 Task: In the  document Love.docxMake this file  'available offline' Check 'Vision History' View the  non- printing characters
Action: Mouse moved to (242, 399)
Screenshot: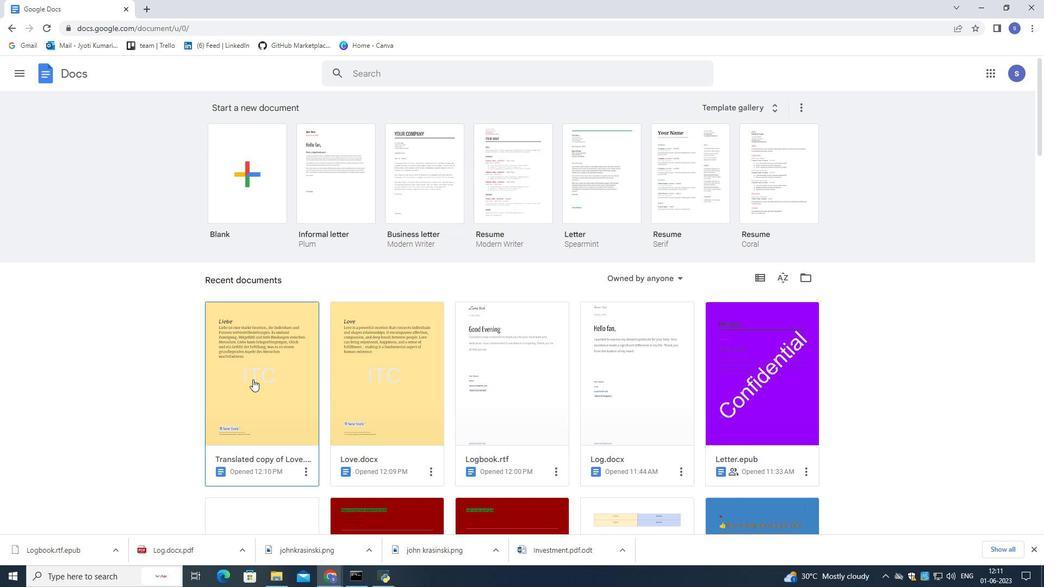 
Action: Mouse pressed left at (242, 399)
Screenshot: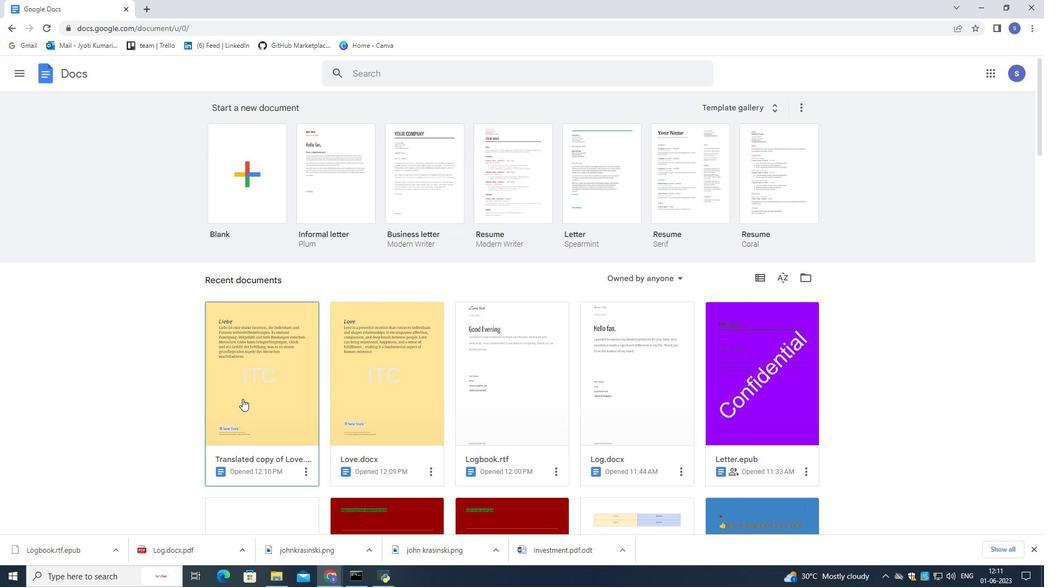 
Action: Mouse pressed left at (242, 399)
Screenshot: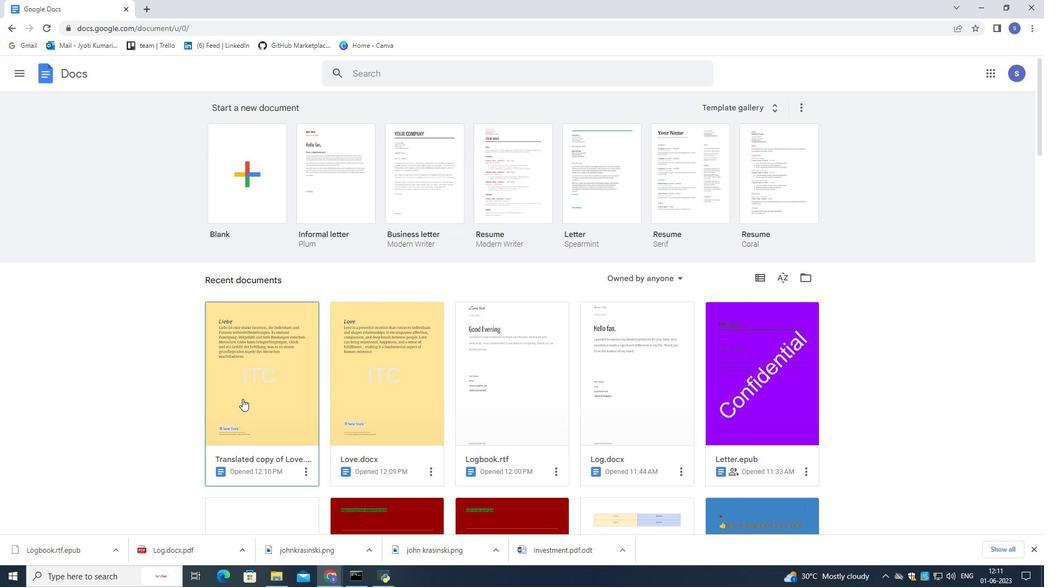 
Action: Mouse moved to (37, 80)
Screenshot: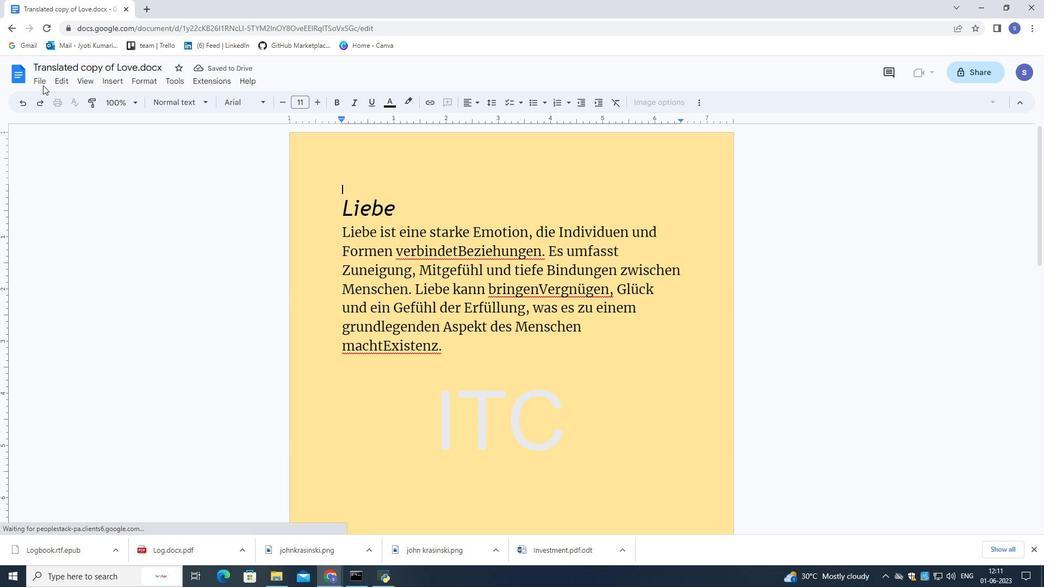 
Action: Mouse pressed left at (37, 80)
Screenshot: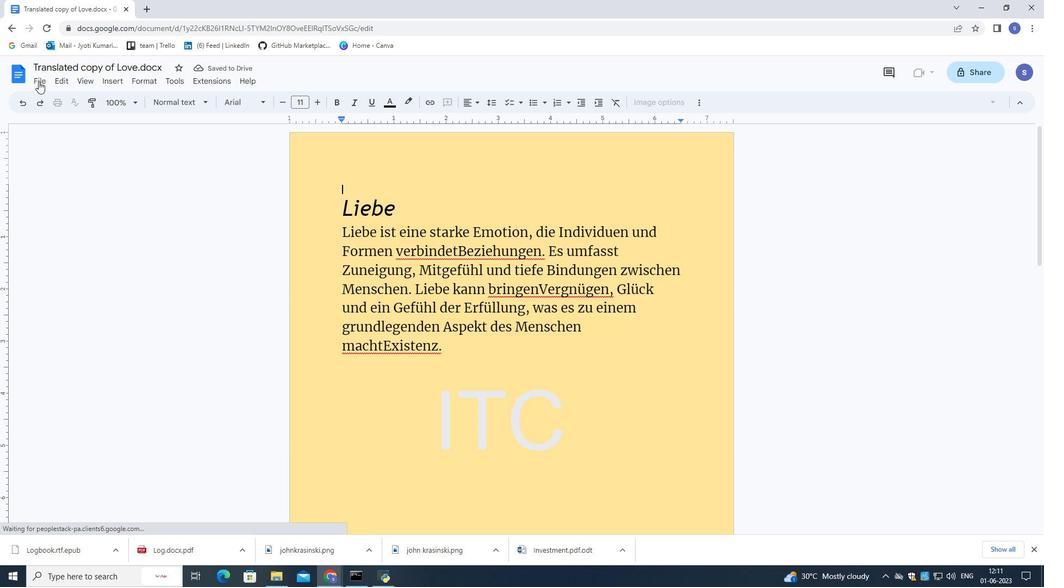 
Action: Mouse moved to (128, 317)
Screenshot: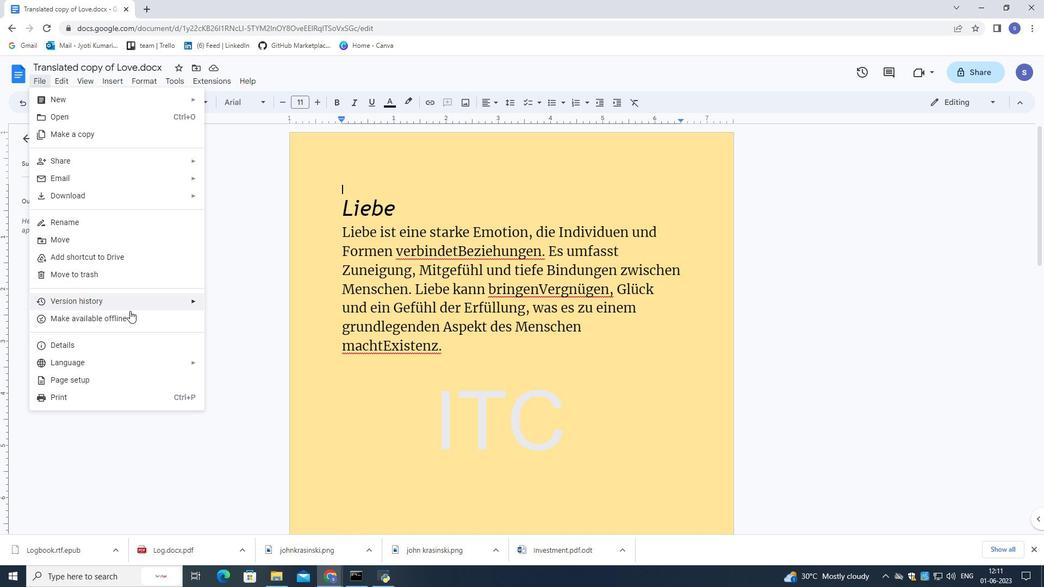 
Action: Mouse pressed left at (128, 317)
Screenshot: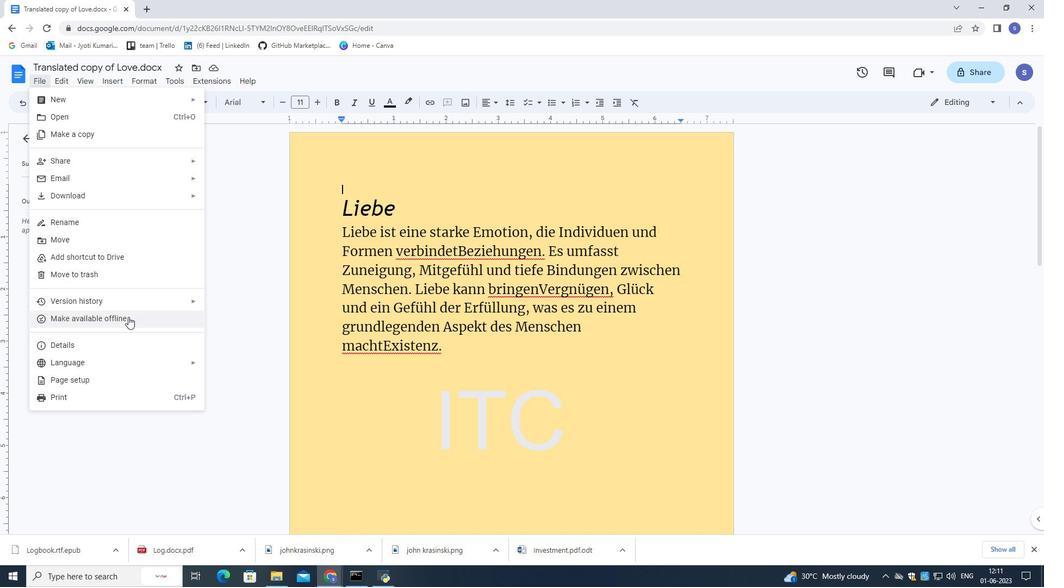 
Action: Mouse moved to (37, 78)
Screenshot: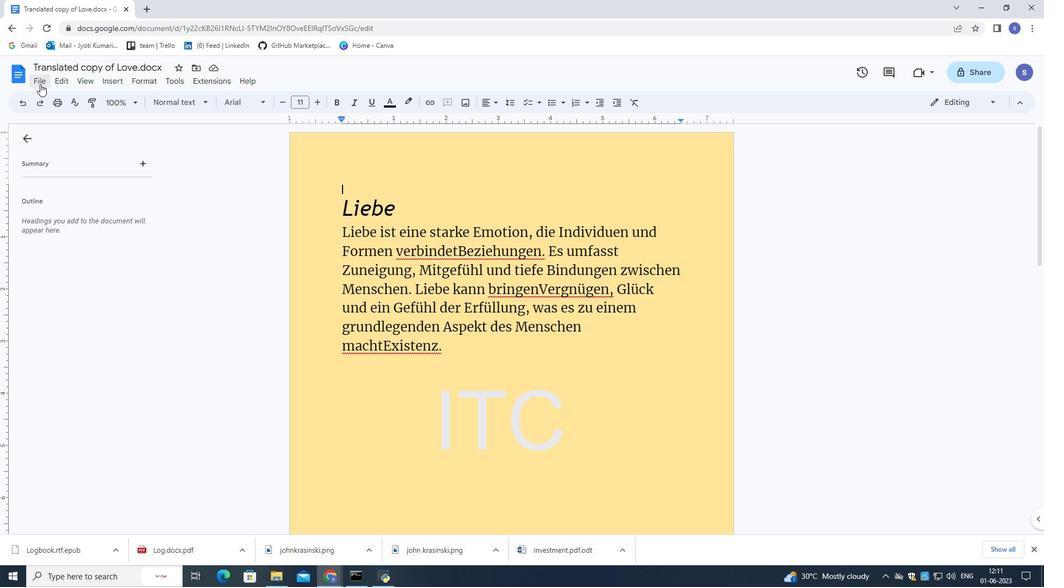 
Action: Mouse pressed left at (37, 78)
Screenshot: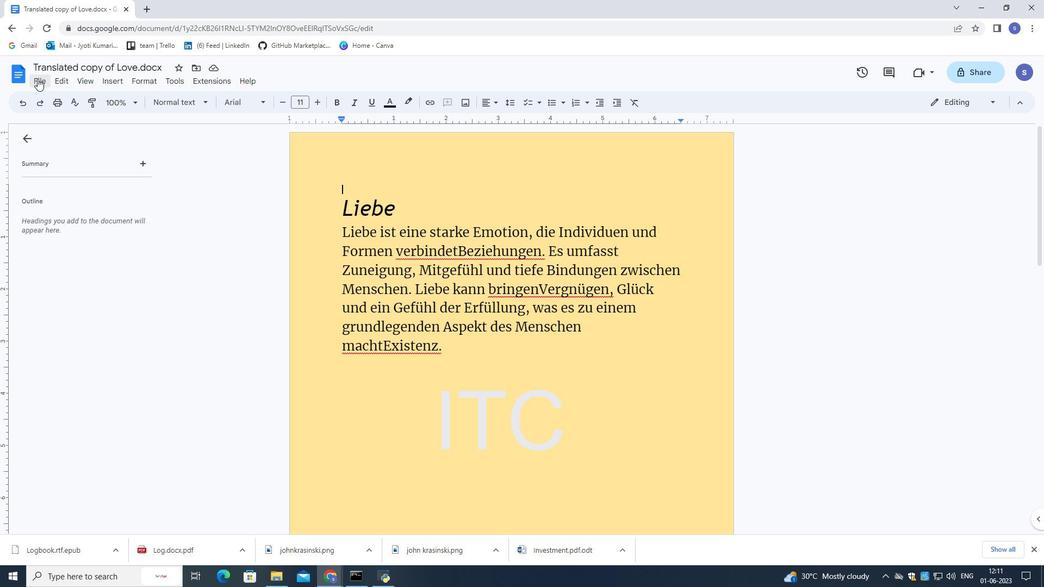 
Action: Mouse moved to (254, 321)
Screenshot: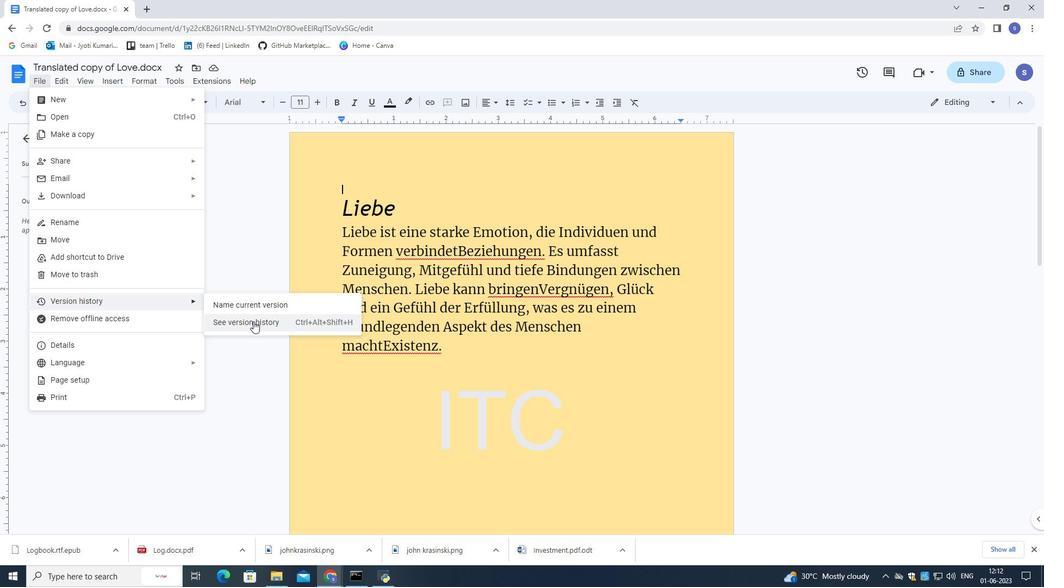 
Action: Mouse pressed left at (254, 321)
Screenshot: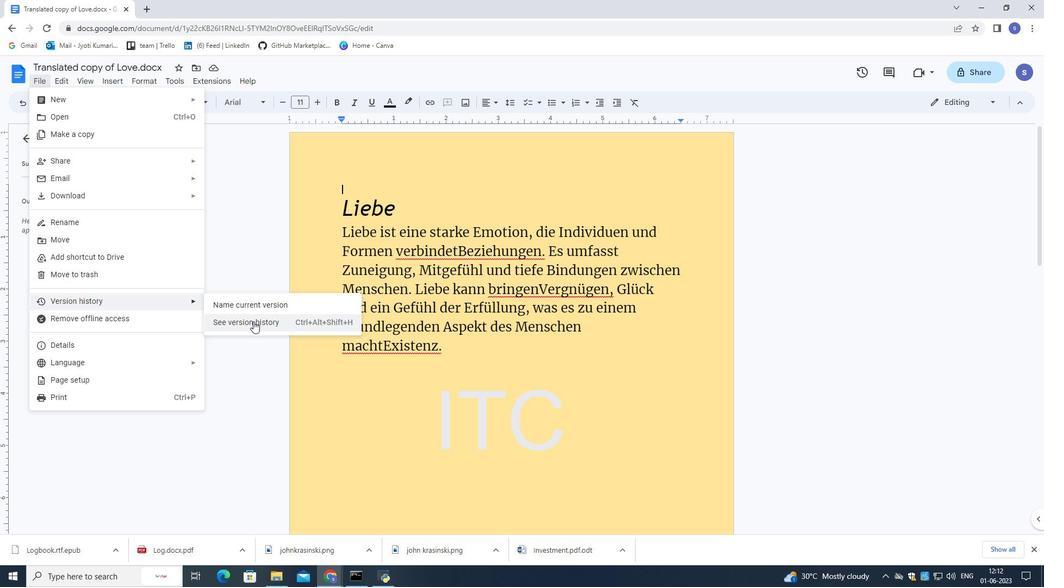 
Action: Mouse moved to (254, 321)
Screenshot: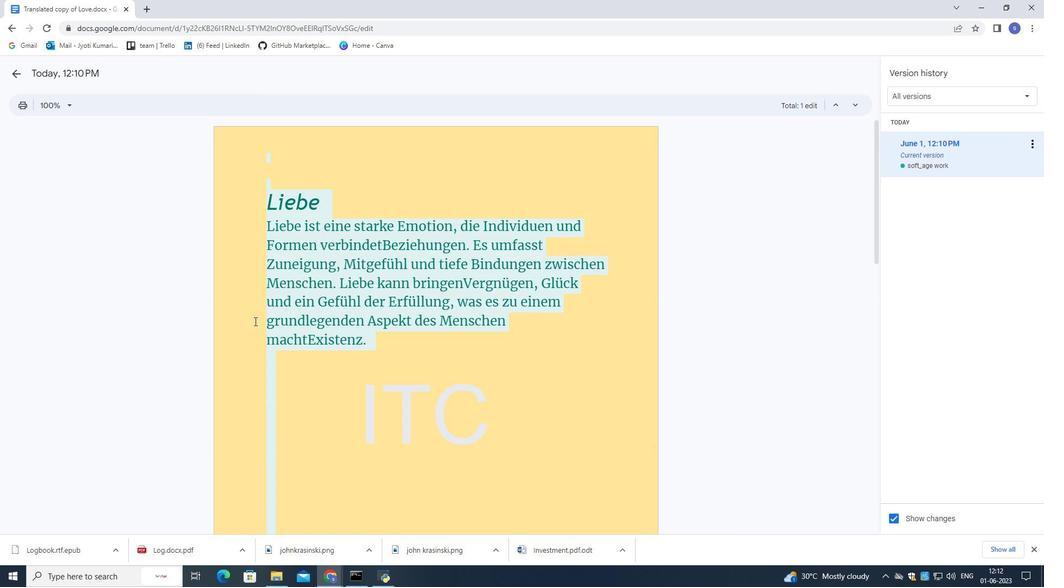 
Action: Mouse scrolled (254, 320) with delta (0, 0)
Screenshot: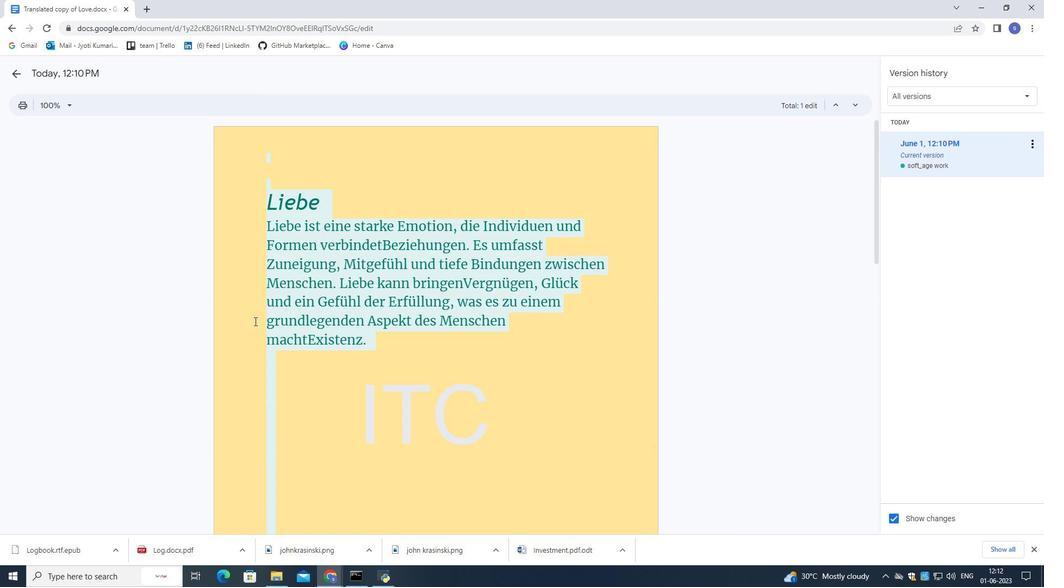
Action: Mouse scrolled (254, 320) with delta (0, 0)
Screenshot: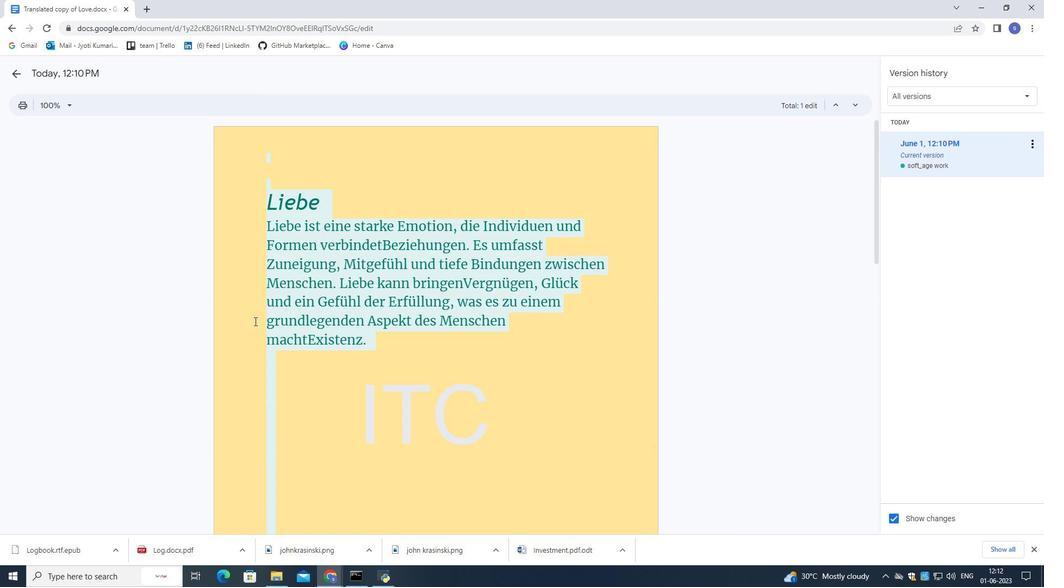 
Action: Mouse scrolled (254, 320) with delta (0, 0)
Screenshot: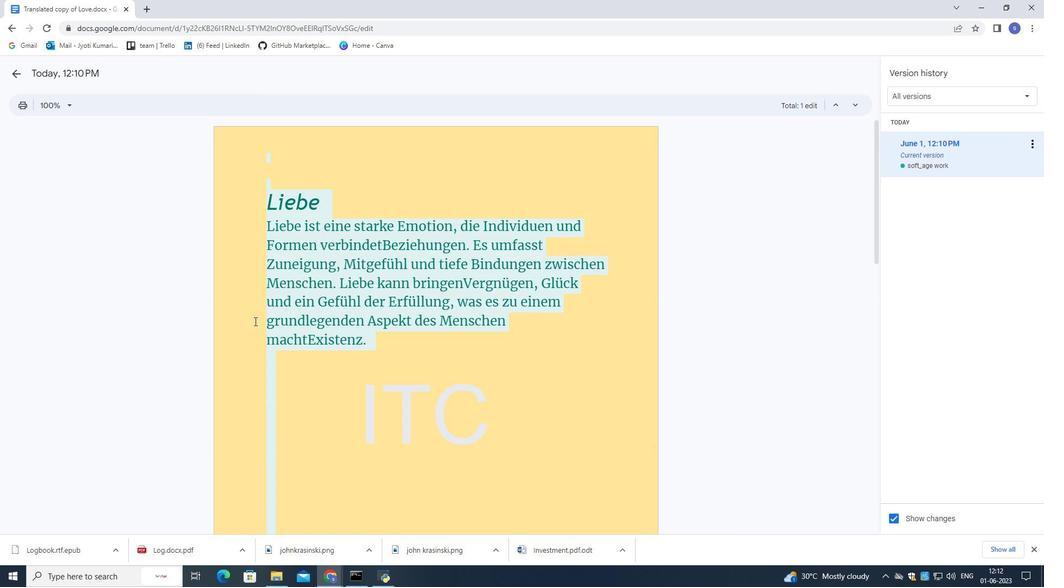 
Action: Mouse scrolled (254, 320) with delta (0, 0)
Screenshot: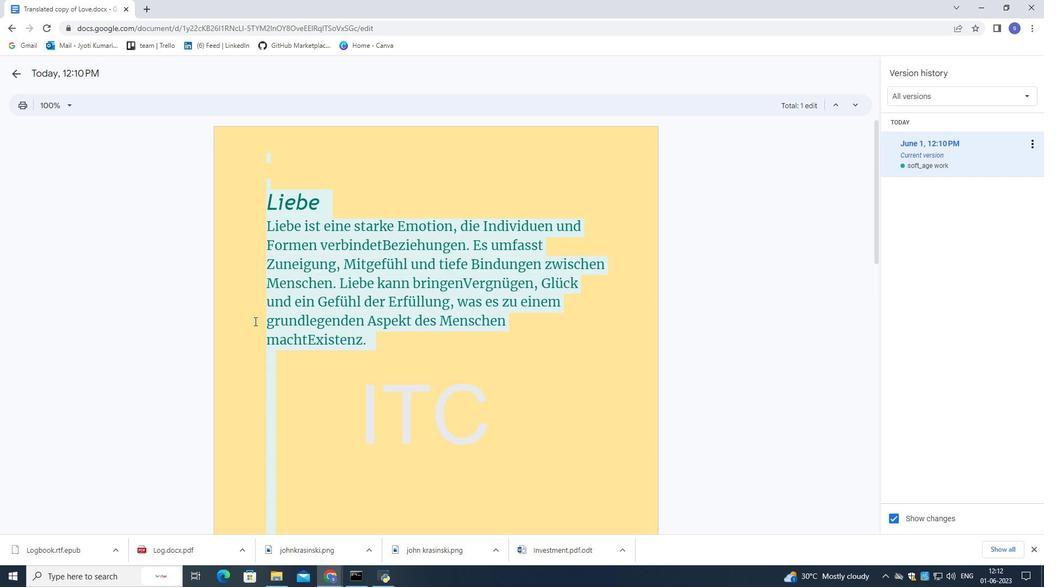 
Action: Mouse scrolled (254, 322) with delta (0, 0)
Screenshot: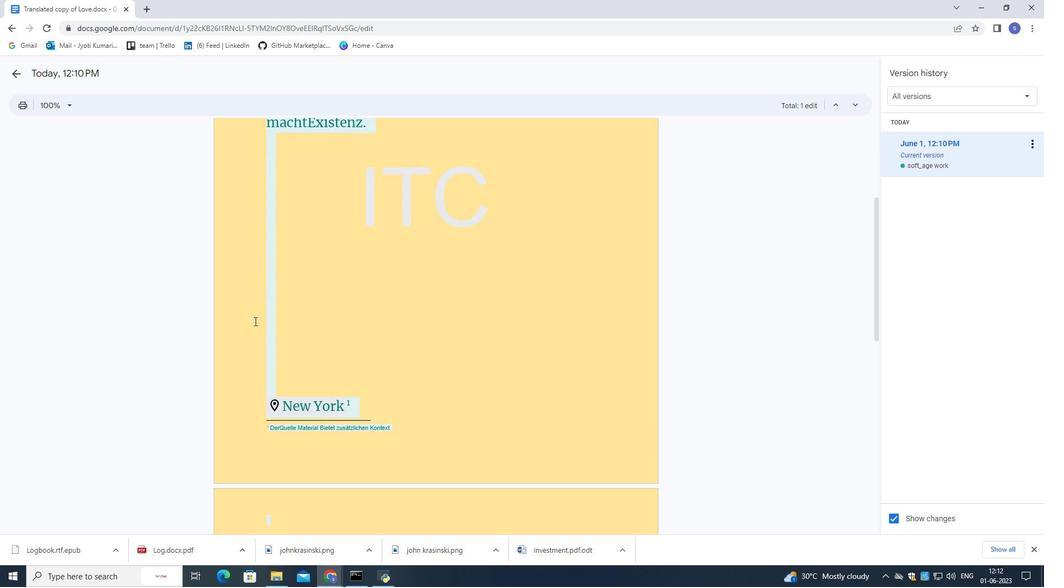 
Action: Mouse scrolled (254, 322) with delta (0, 0)
Screenshot: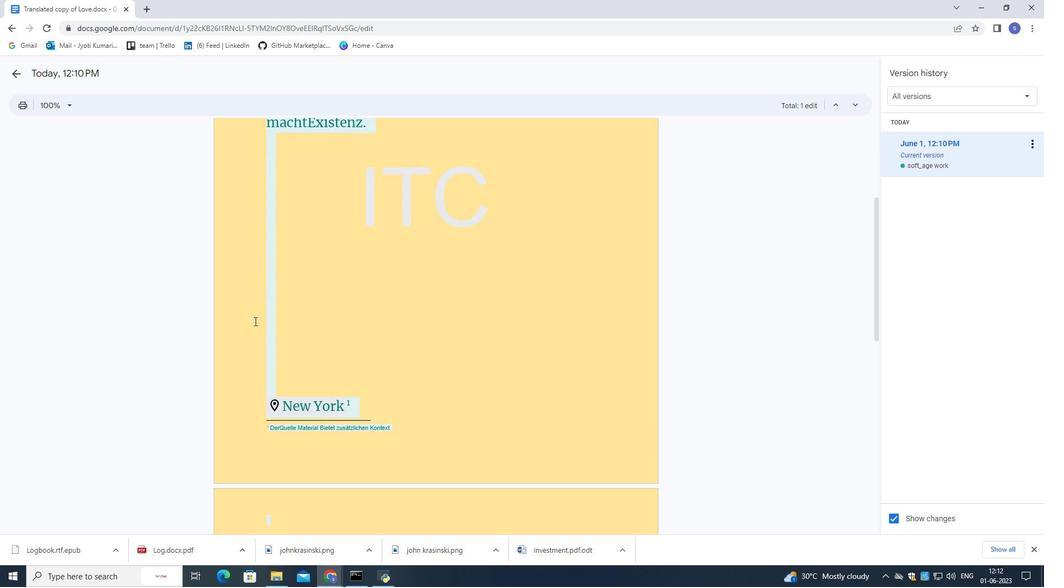 
Action: Mouse scrolled (254, 322) with delta (0, 0)
Screenshot: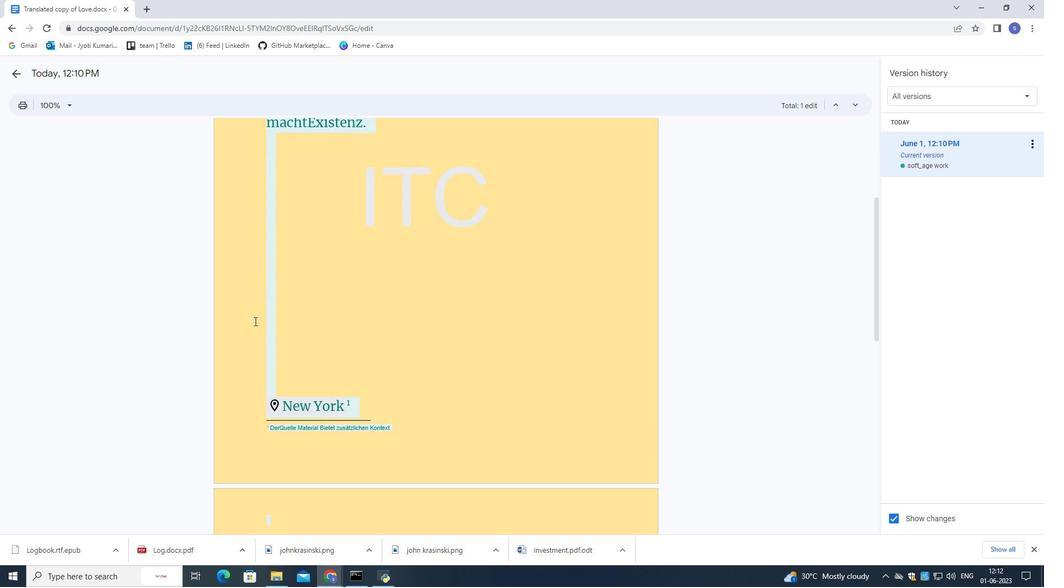 
Action: Mouse scrolled (254, 322) with delta (0, 0)
Screenshot: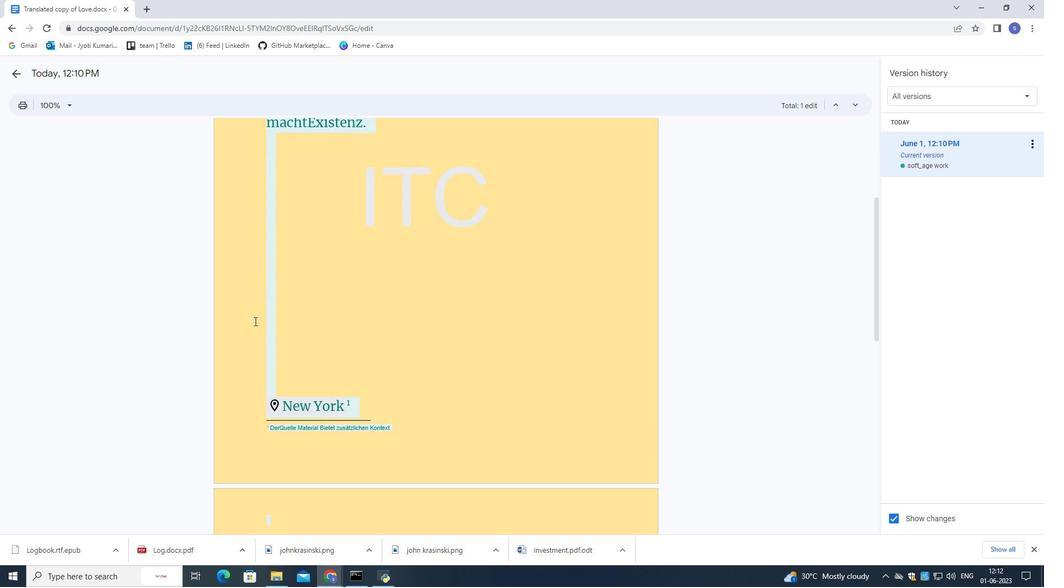
Action: Mouse moved to (323, 403)
Screenshot: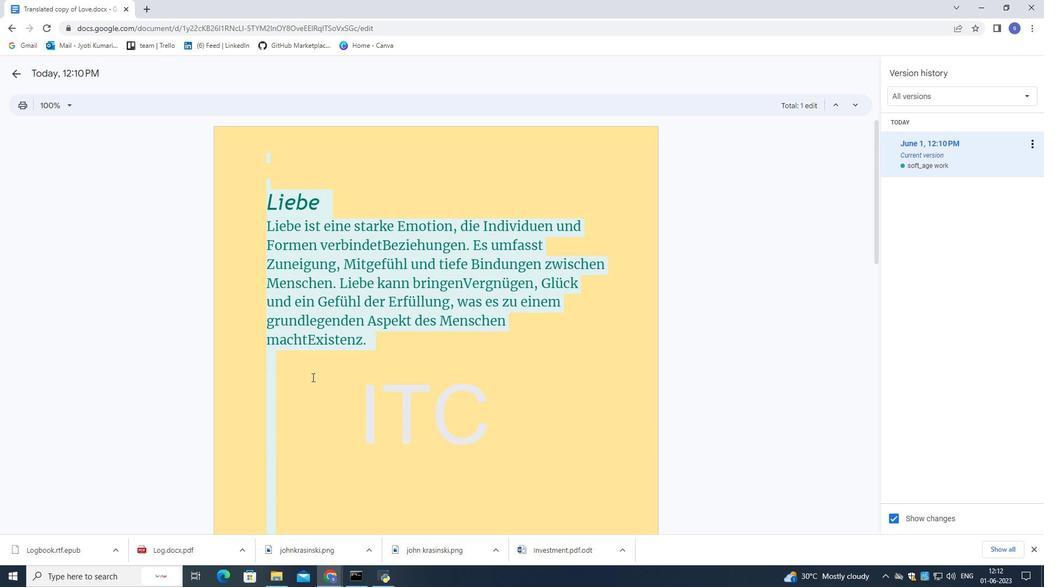 
Action: Mouse pressed left at (323, 403)
Screenshot: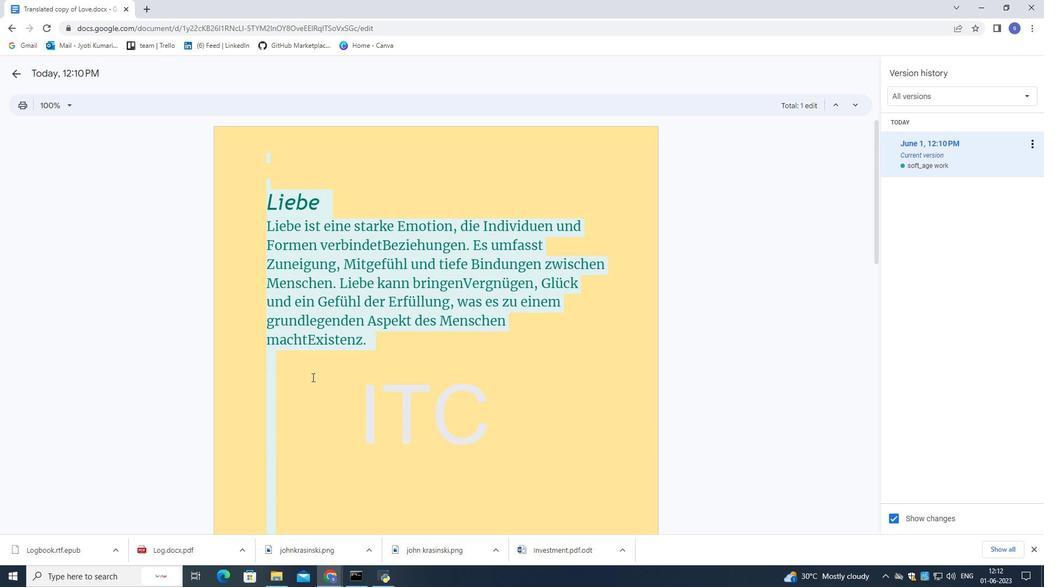 
Action: Mouse moved to (318, 378)
Screenshot: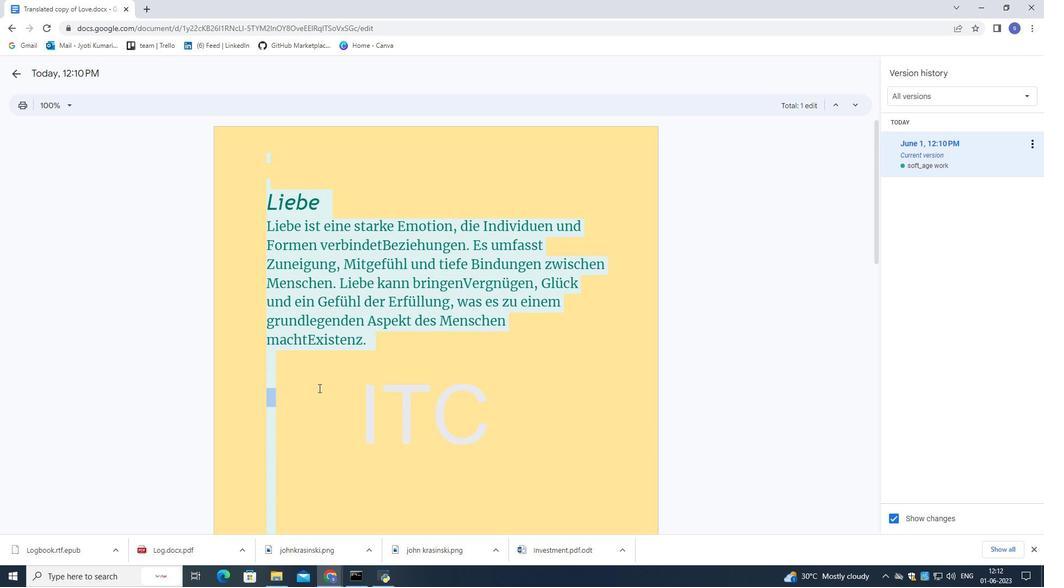 
